 Task: Add a condition where "Hours since ticket status open Greater than Twenty" in recently solved tickets.
Action: Mouse moved to (120, 402)
Screenshot: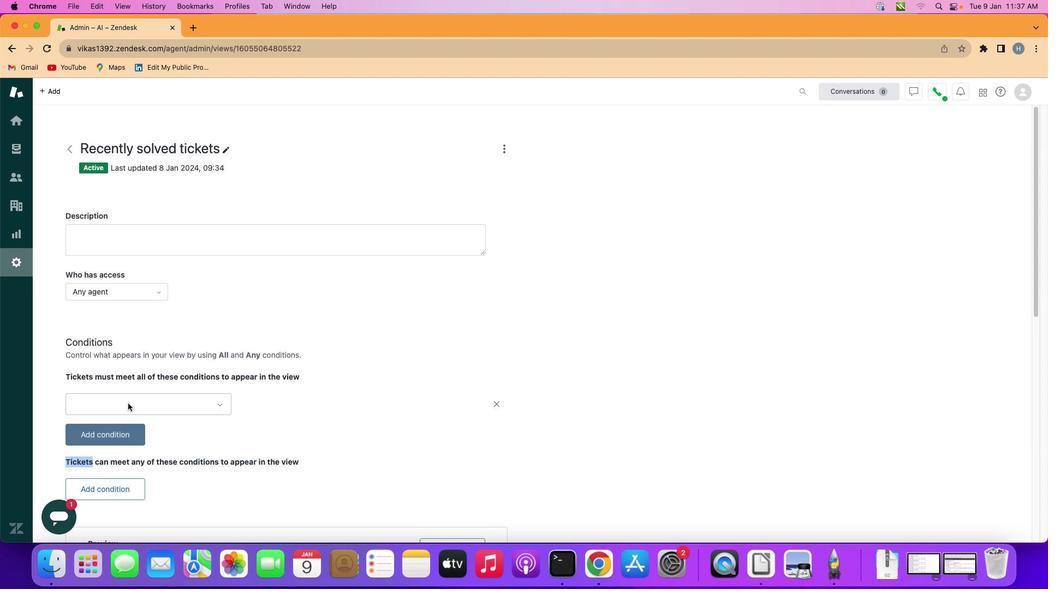 
Action: Mouse pressed left at (120, 402)
Screenshot: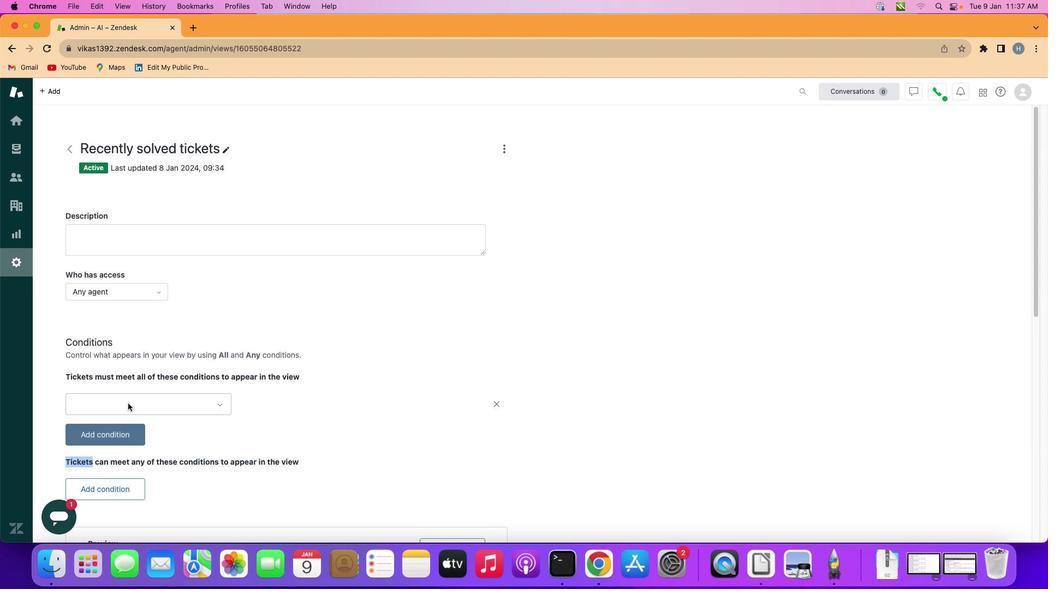 
Action: Mouse moved to (161, 400)
Screenshot: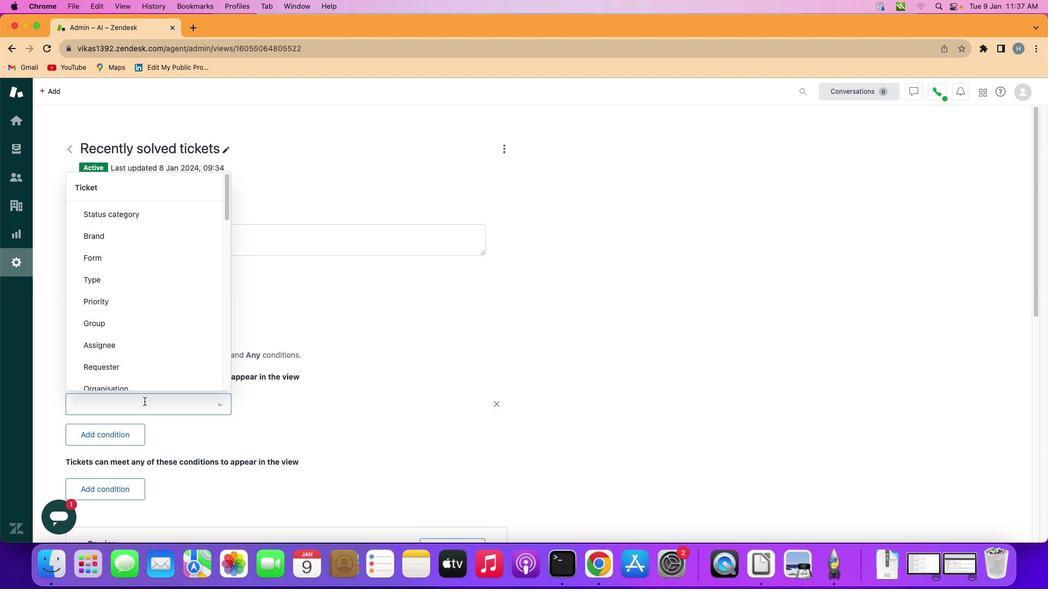 
Action: Mouse pressed left at (161, 400)
Screenshot: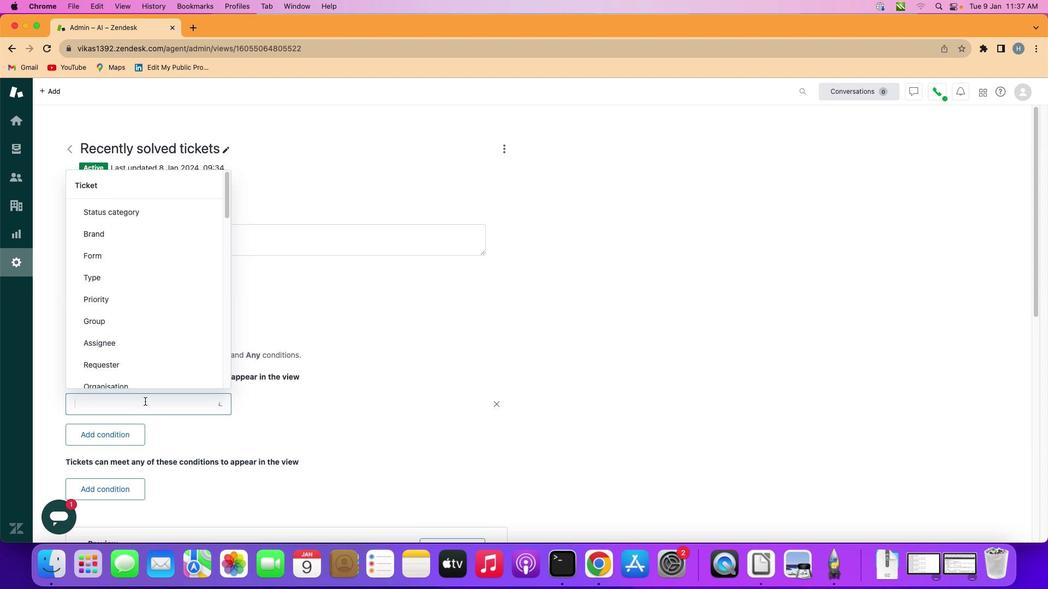 
Action: Mouse moved to (168, 322)
Screenshot: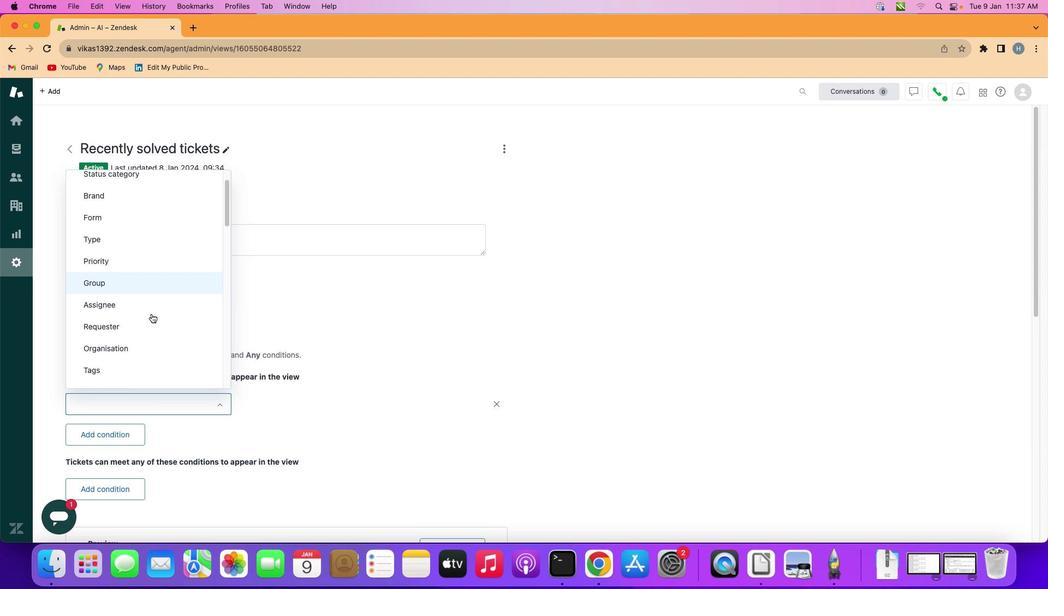 
Action: Mouse scrolled (168, 322) with delta (28, 40)
Screenshot: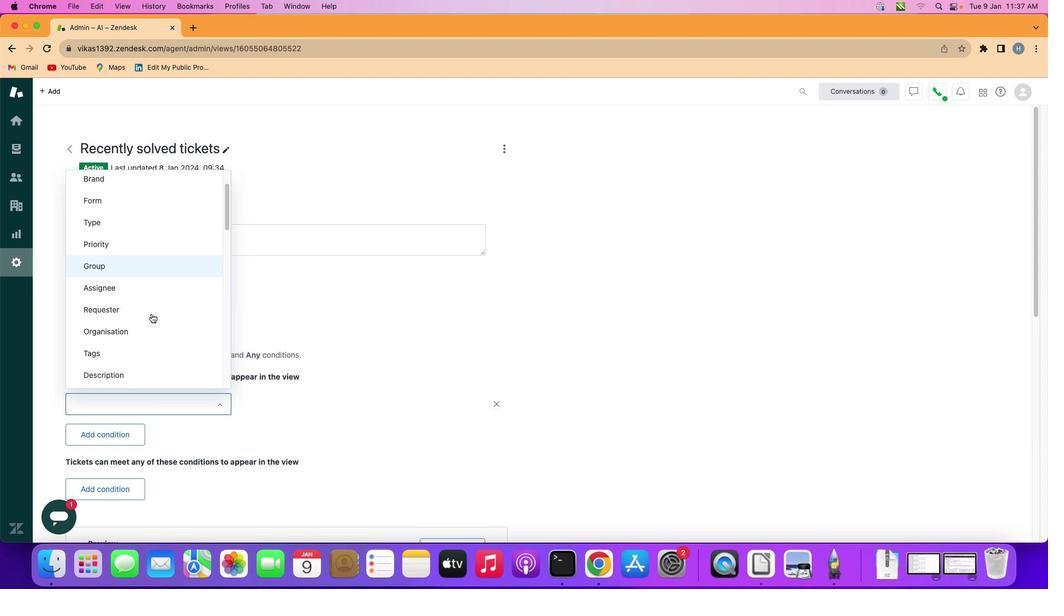 
Action: Mouse scrolled (168, 322) with delta (28, 42)
Screenshot: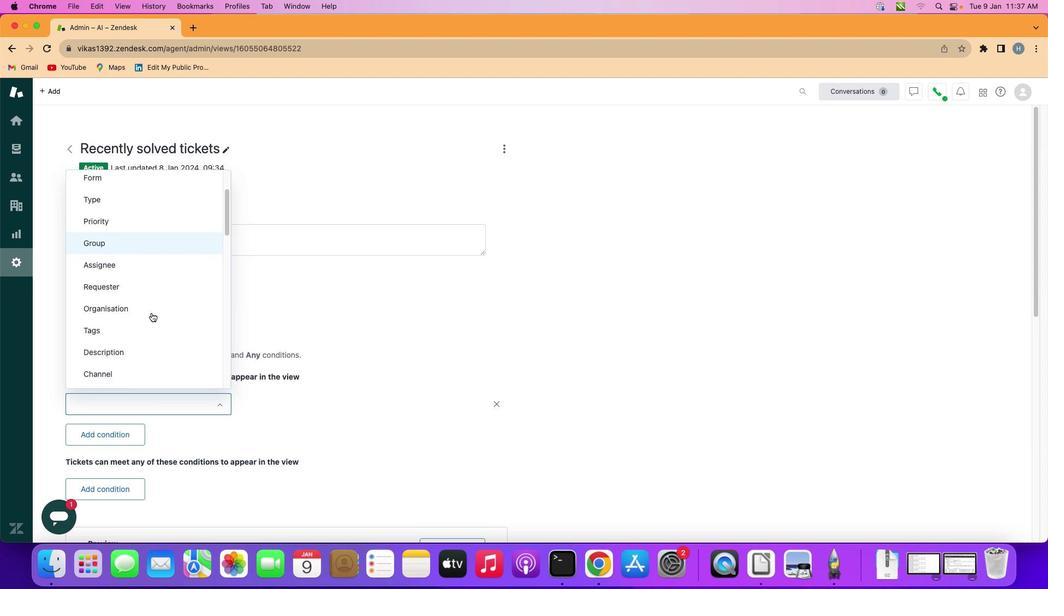 
Action: Mouse scrolled (168, 322) with delta (28, 40)
Screenshot: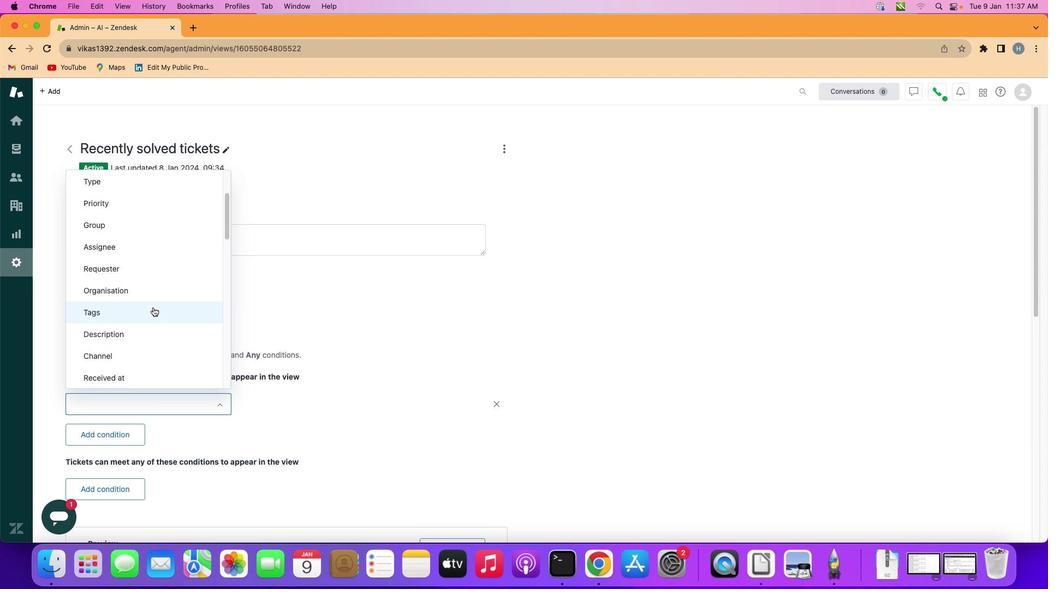 
Action: Mouse scrolled (168, 322) with delta (28, 40)
Screenshot: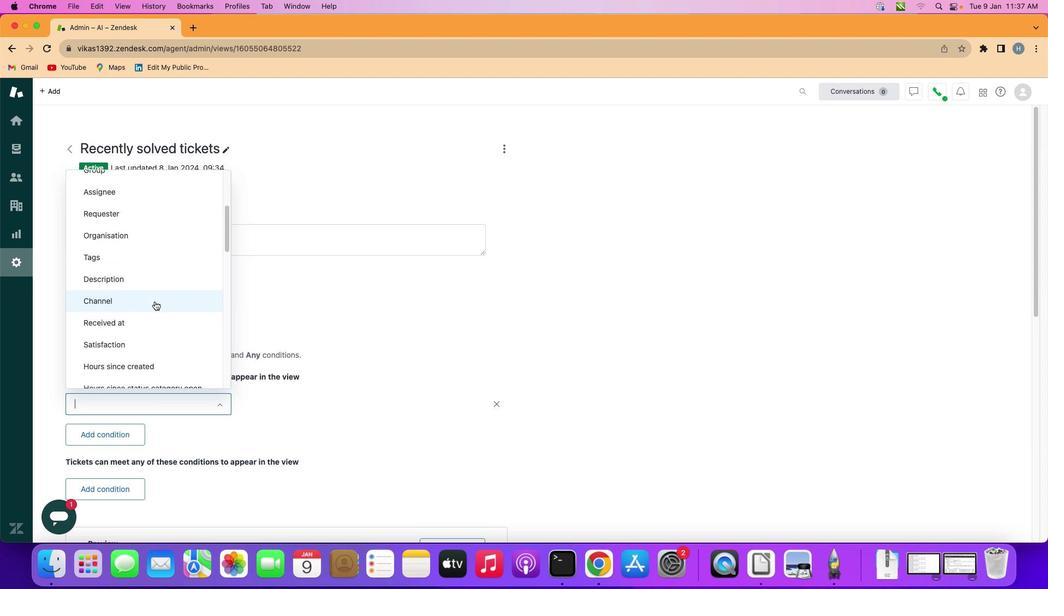 
Action: Mouse scrolled (168, 322) with delta (28, 40)
Screenshot: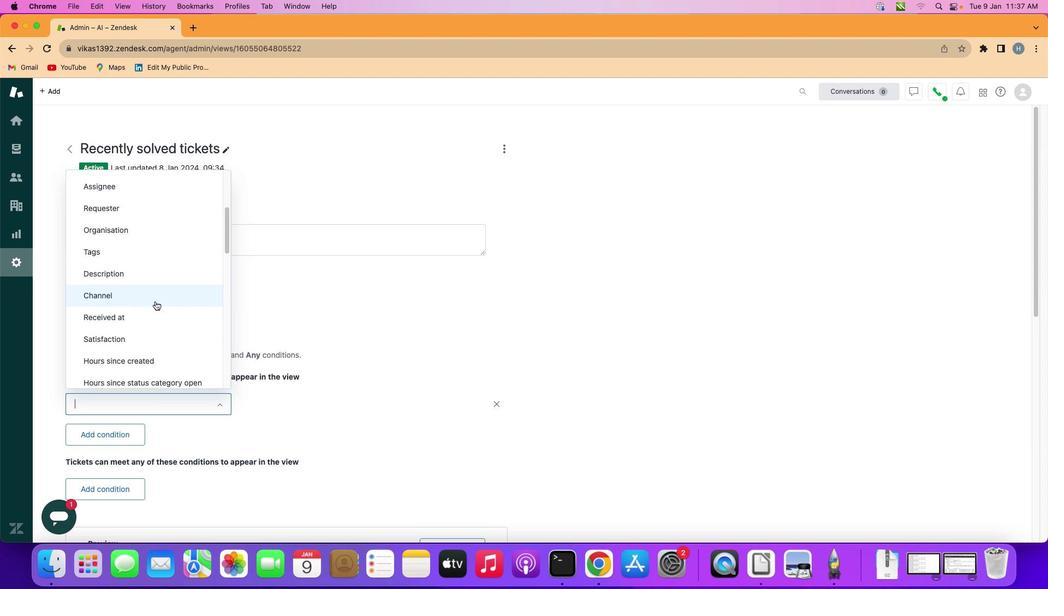 
Action: Mouse moved to (172, 315)
Screenshot: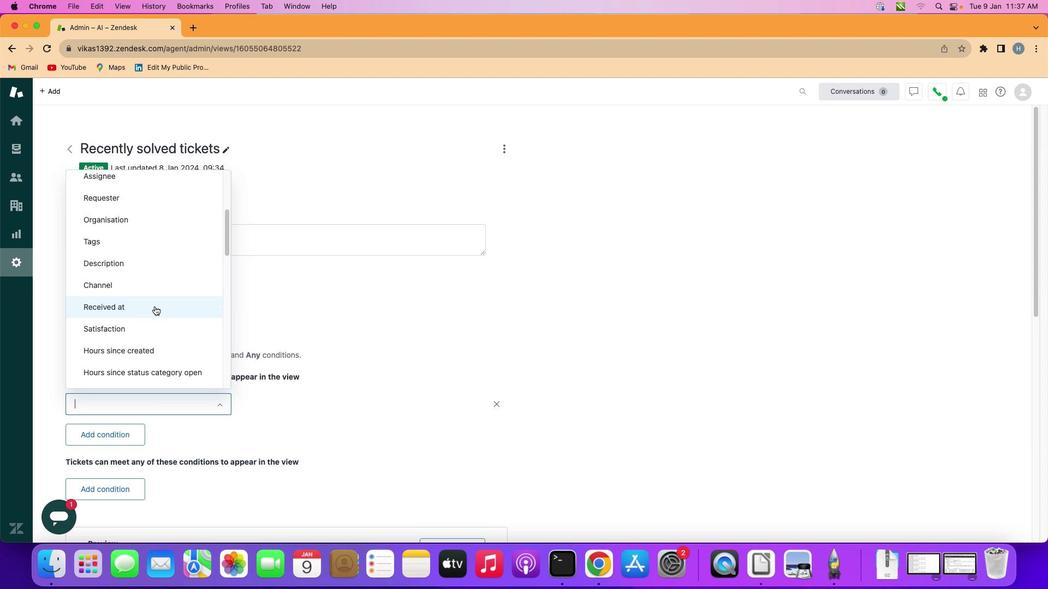 
Action: Mouse scrolled (172, 315) with delta (28, 40)
Screenshot: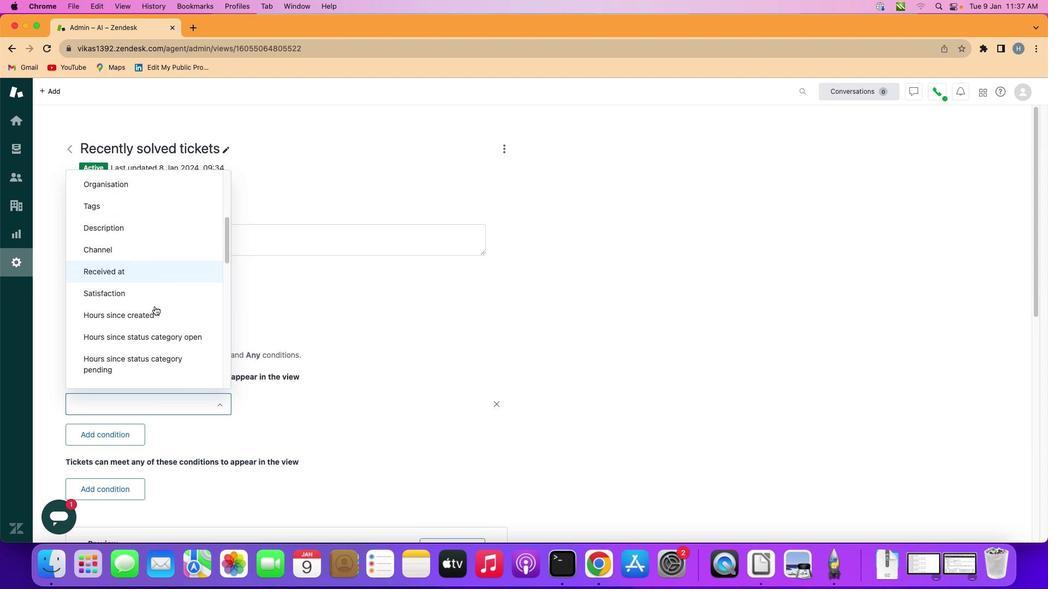 
Action: Mouse moved to (172, 315)
Screenshot: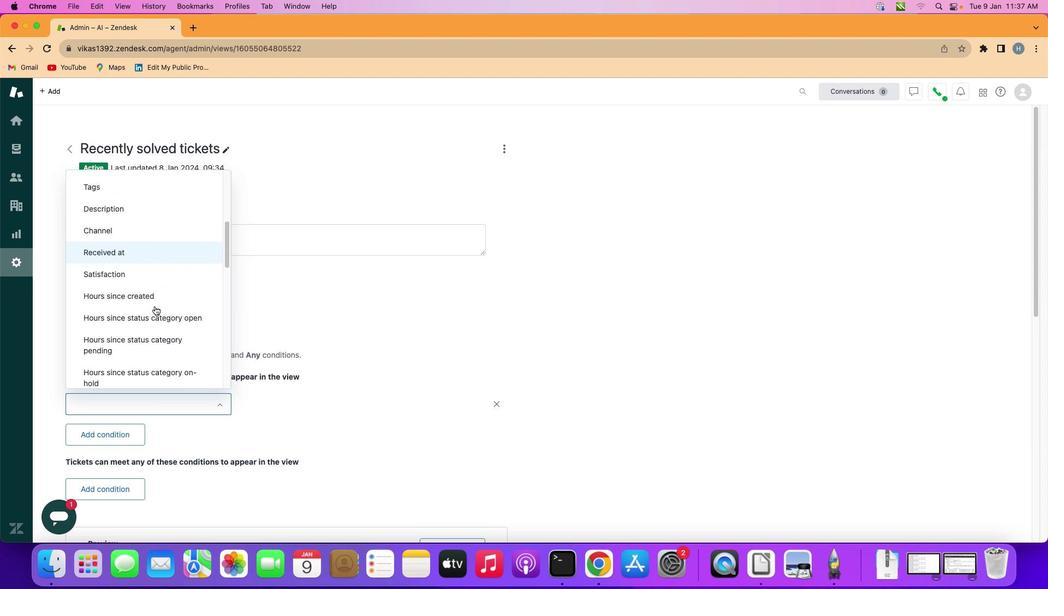 
Action: Mouse scrolled (172, 315) with delta (28, 40)
Screenshot: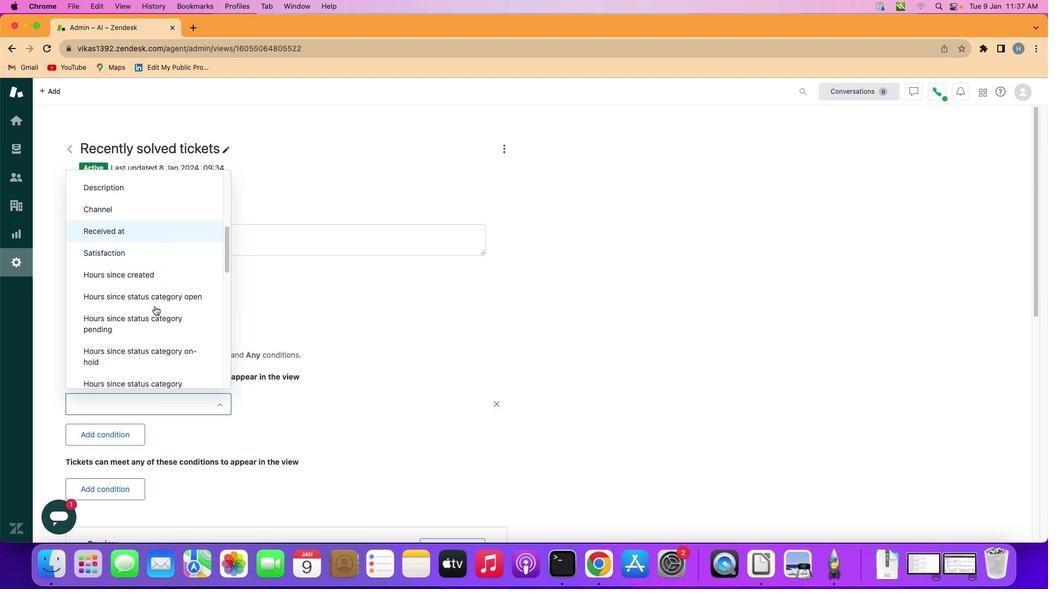
Action: Mouse scrolled (172, 315) with delta (28, 40)
Screenshot: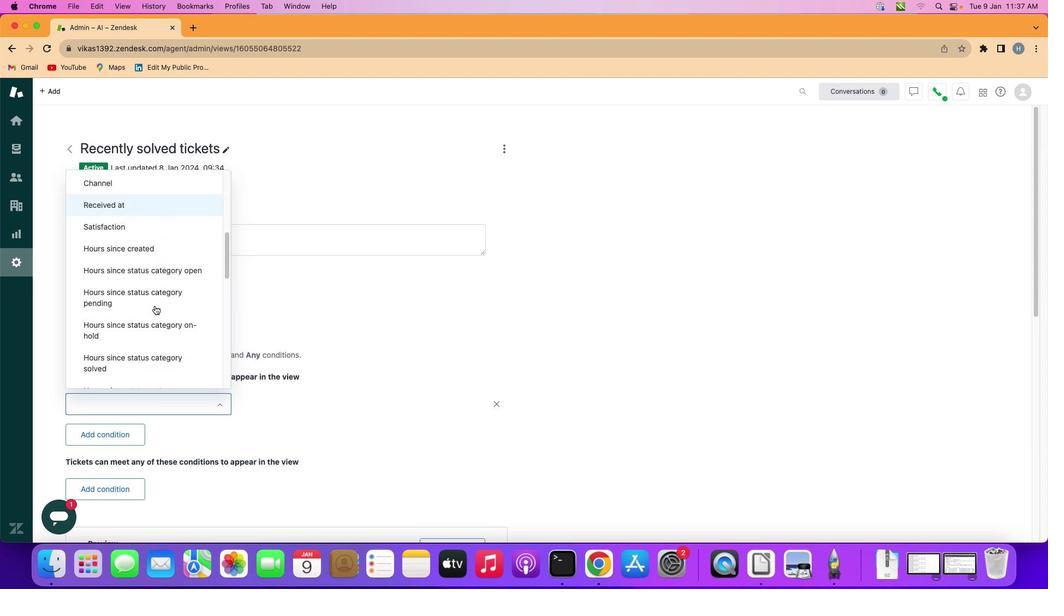 
Action: Mouse scrolled (172, 315) with delta (28, 40)
Screenshot: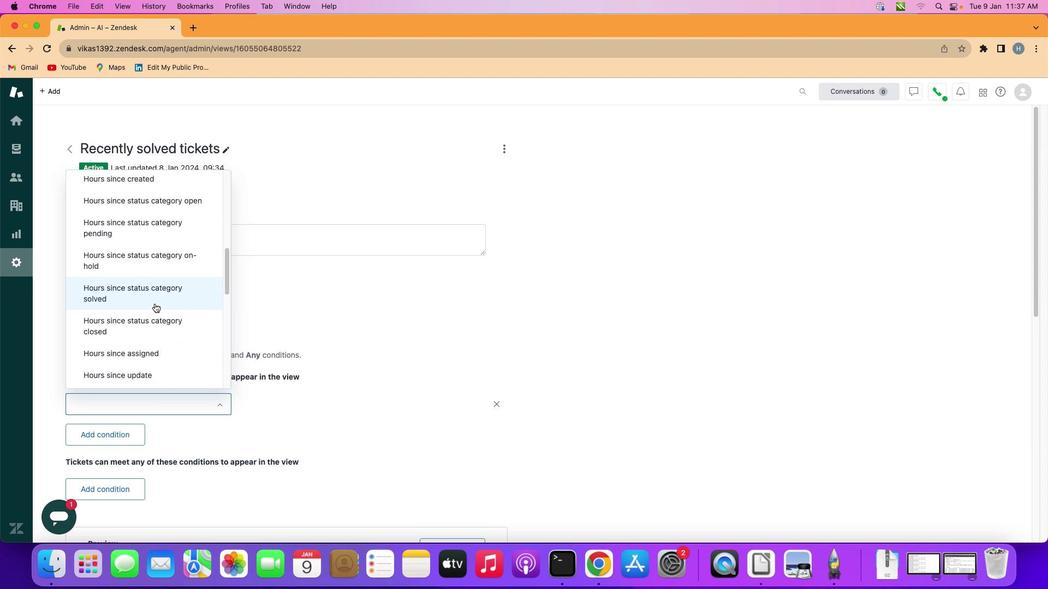 
Action: Mouse scrolled (172, 315) with delta (28, 39)
Screenshot: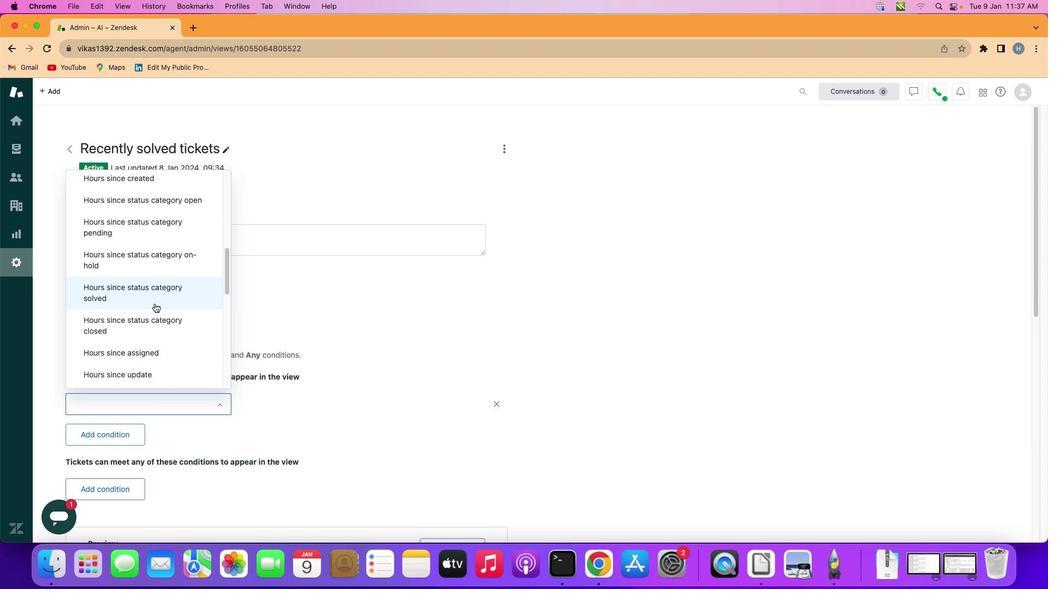 
Action: Mouse moved to (172, 313)
Screenshot: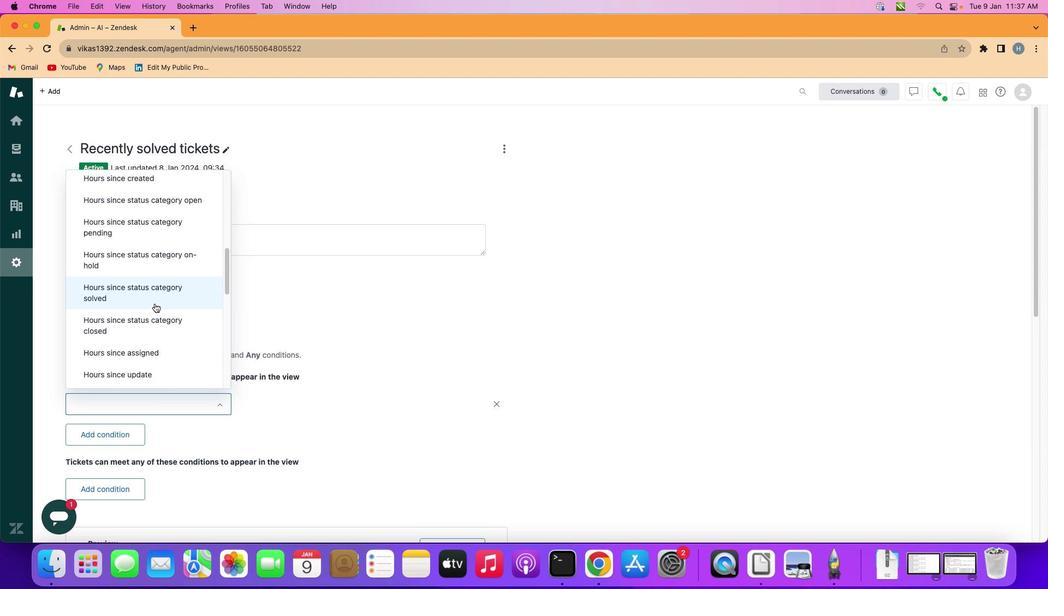
Action: Mouse scrolled (172, 313) with delta (28, 40)
Screenshot: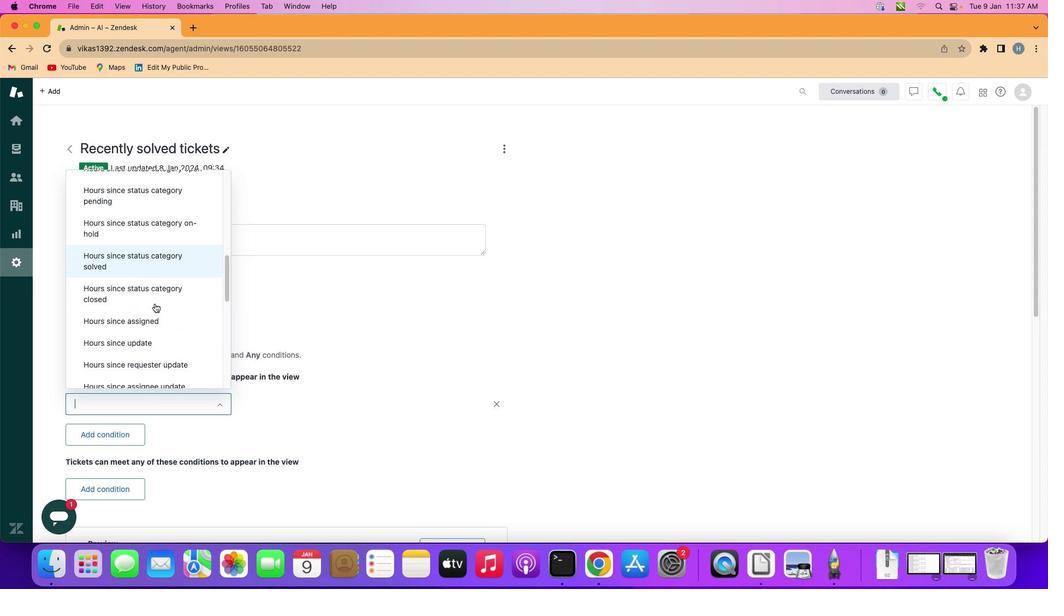 
Action: Mouse scrolled (172, 313) with delta (28, 40)
Screenshot: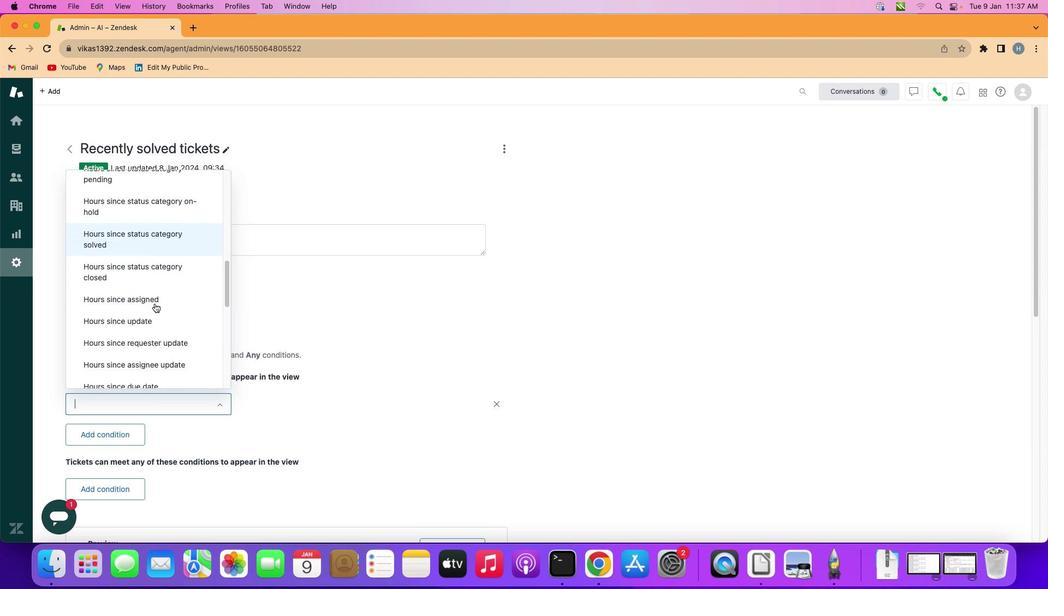 
Action: Mouse scrolled (172, 313) with delta (28, 40)
Screenshot: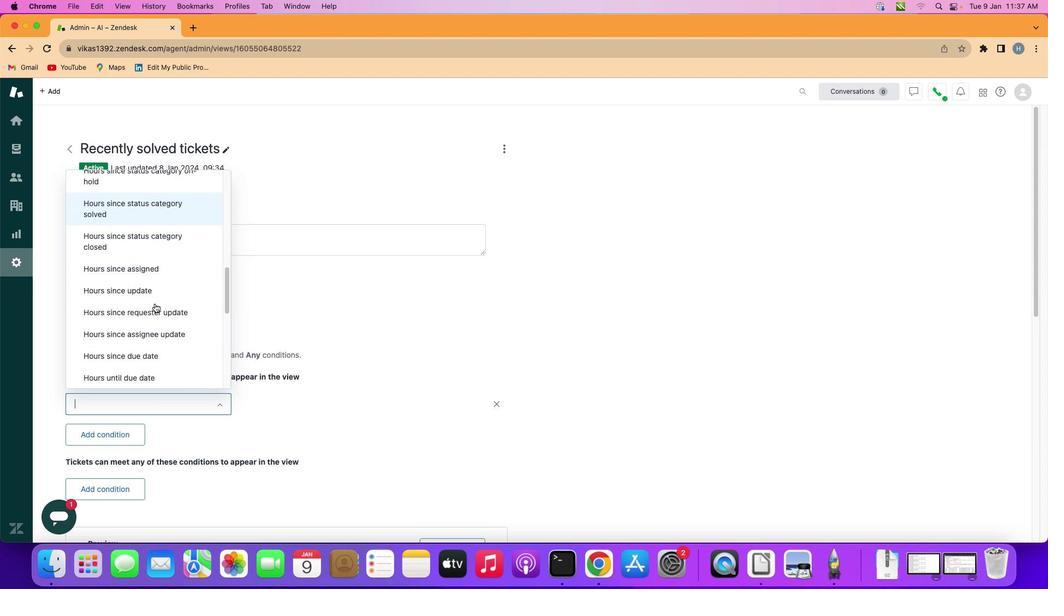 
Action: Mouse scrolled (172, 313) with delta (28, 40)
Screenshot: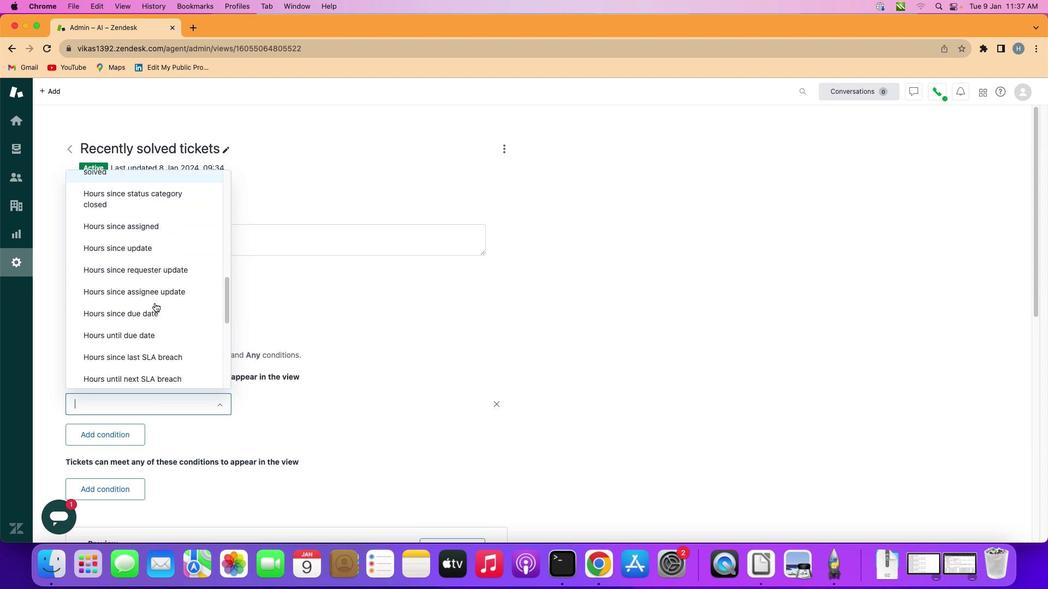 
Action: Mouse scrolled (172, 313) with delta (28, 40)
Screenshot: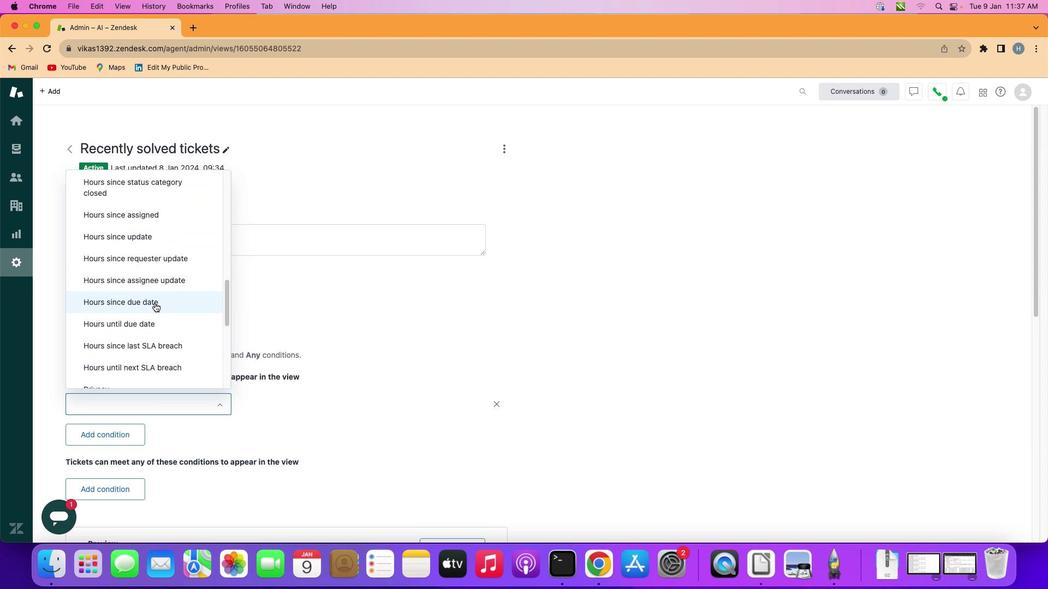 
Action: Mouse moved to (172, 312)
Screenshot: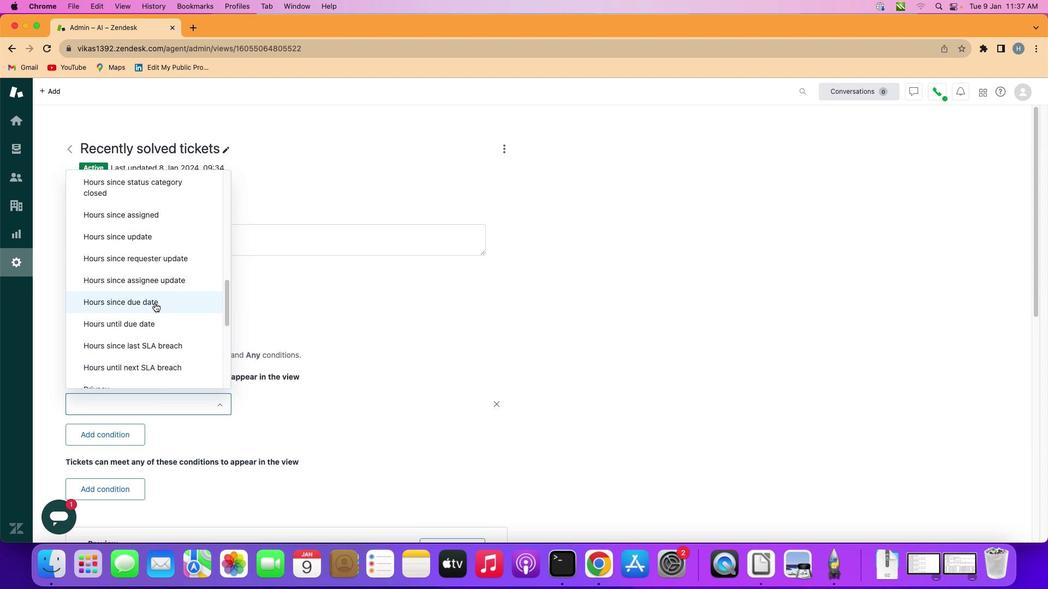 
Action: Mouse scrolled (172, 312) with delta (28, 40)
Screenshot: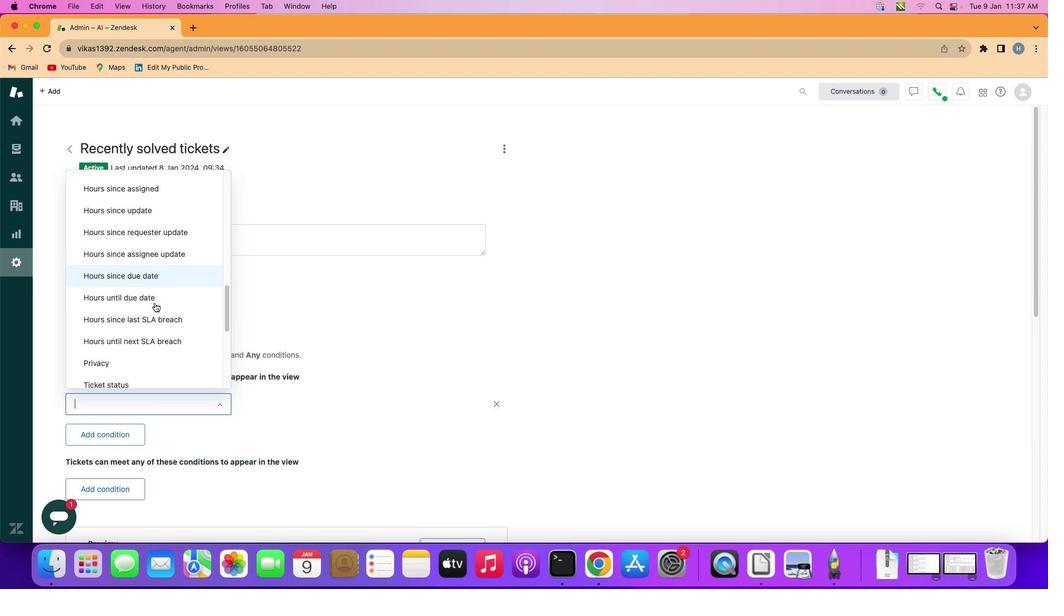 
Action: Mouse scrolled (172, 312) with delta (28, 40)
Screenshot: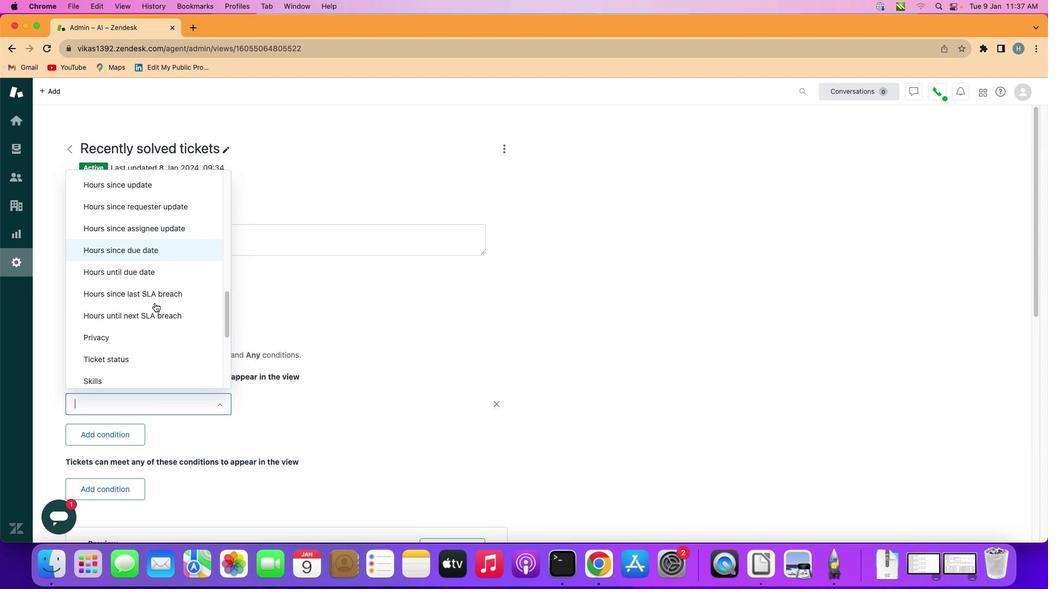 
Action: Mouse scrolled (172, 312) with delta (28, 40)
Screenshot: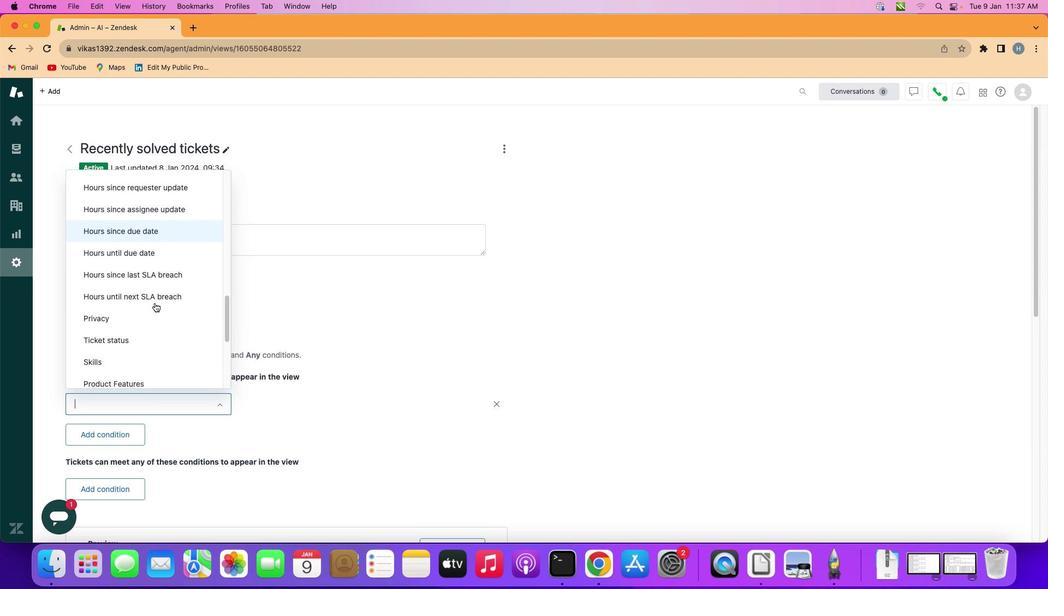 
Action: Mouse scrolled (172, 312) with delta (28, 40)
Screenshot: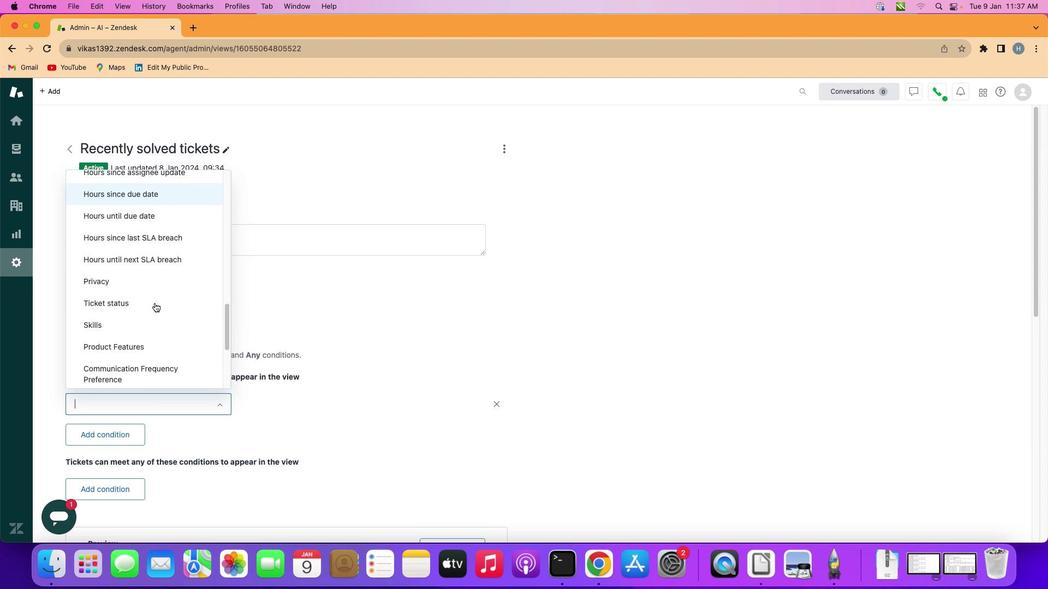 
Action: Mouse scrolled (172, 312) with delta (28, 40)
Screenshot: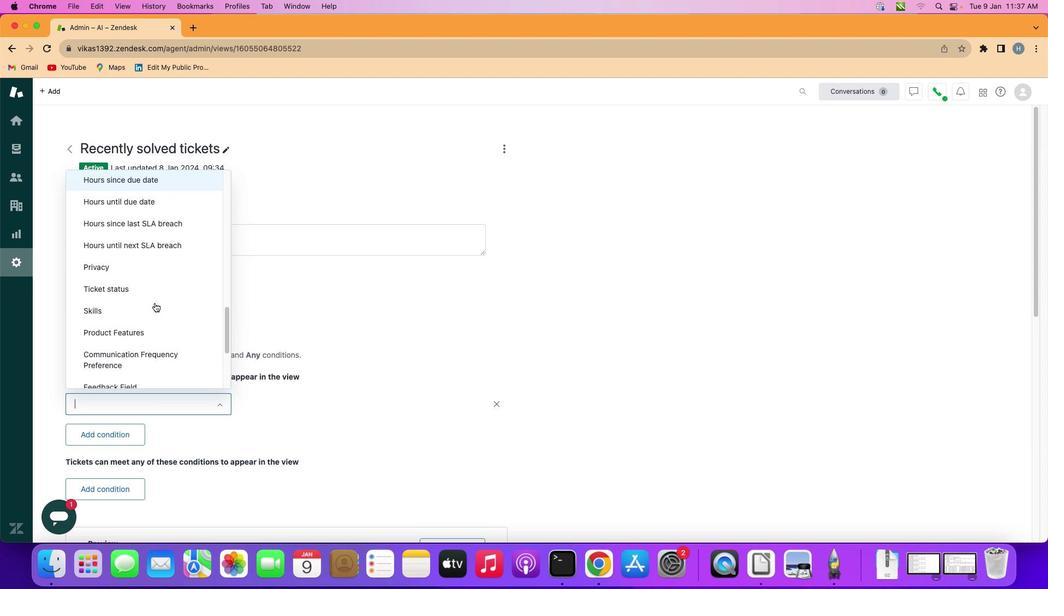 
Action: Mouse moved to (175, 312)
Screenshot: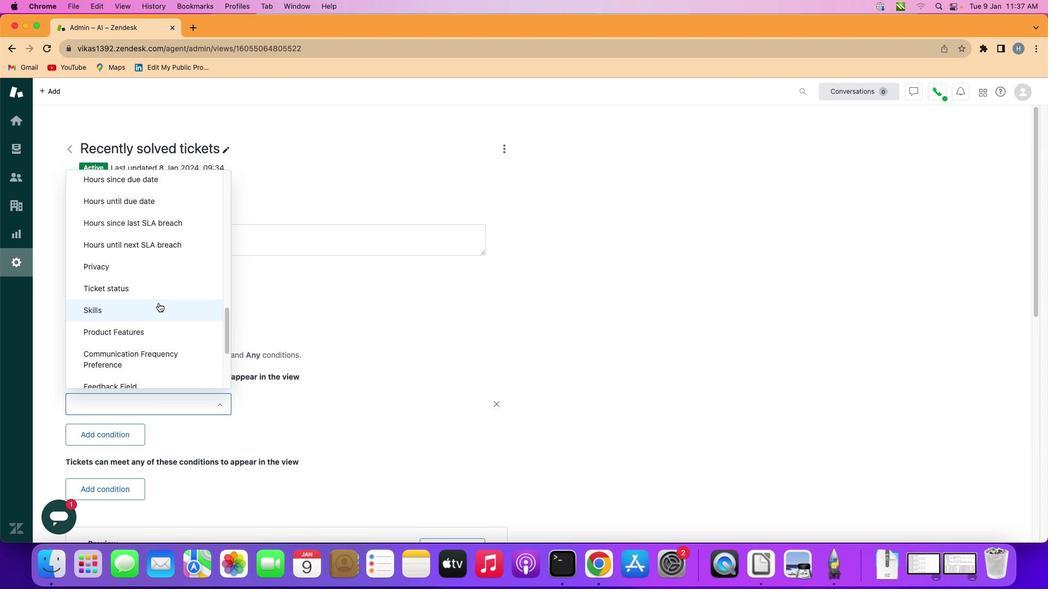 
Action: Mouse scrolled (175, 312) with delta (28, 40)
Screenshot: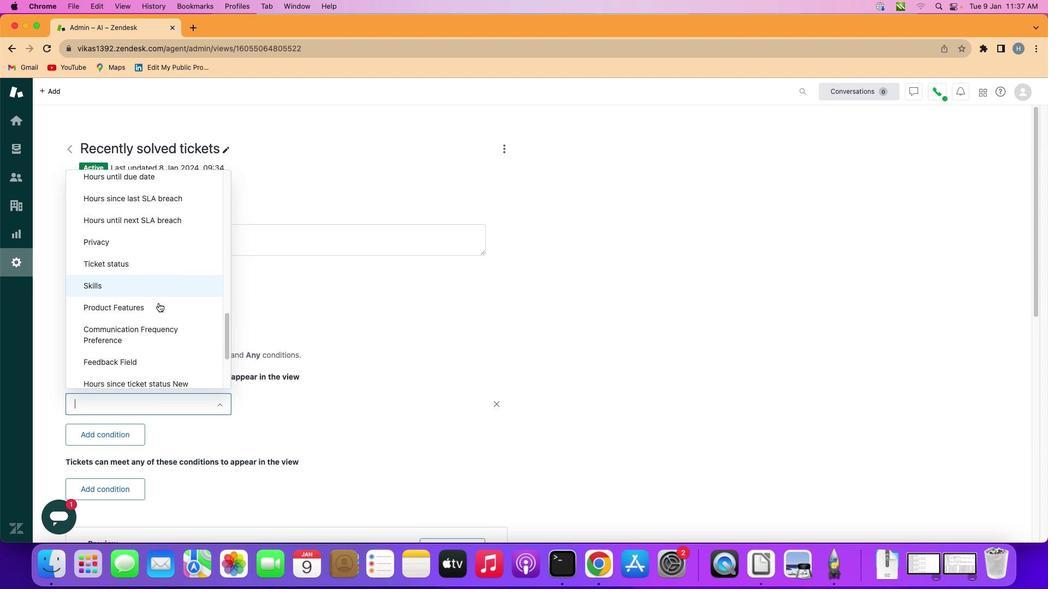 
Action: Mouse scrolled (175, 312) with delta (28, 40)
Screenshot: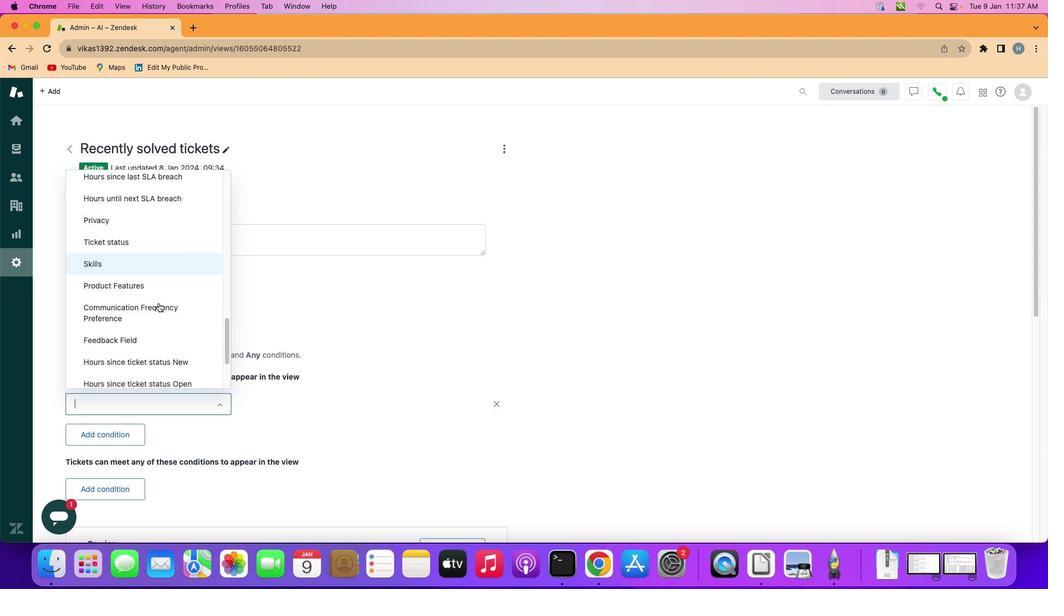 
Action: Mouse scrolled (175, 312) with delta (28, 40)
Screenshot: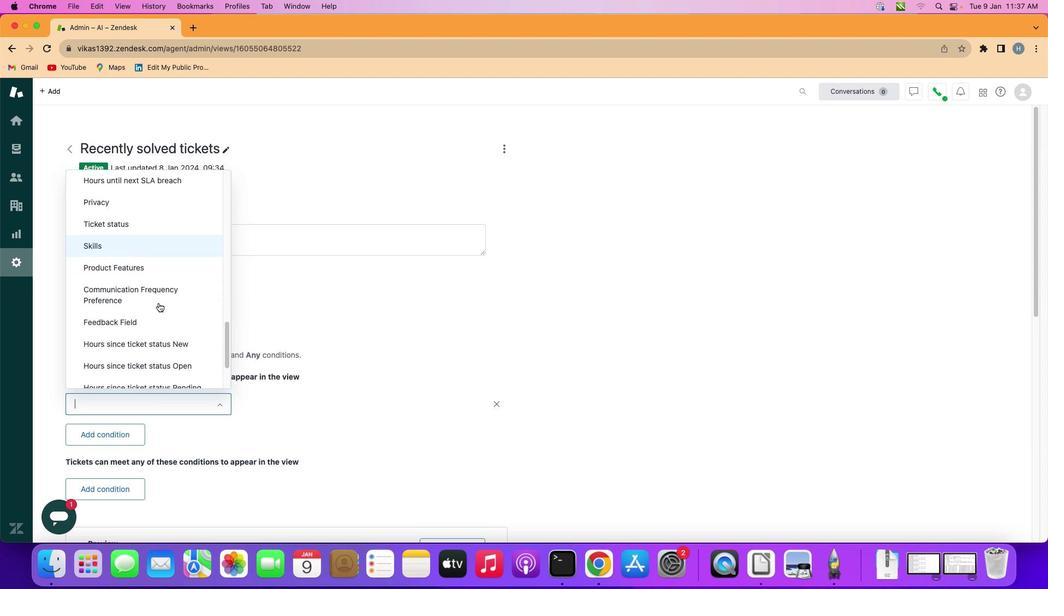 
Action: Mouse scrolled (175, 312) with delta (28, 40)
Screenshot: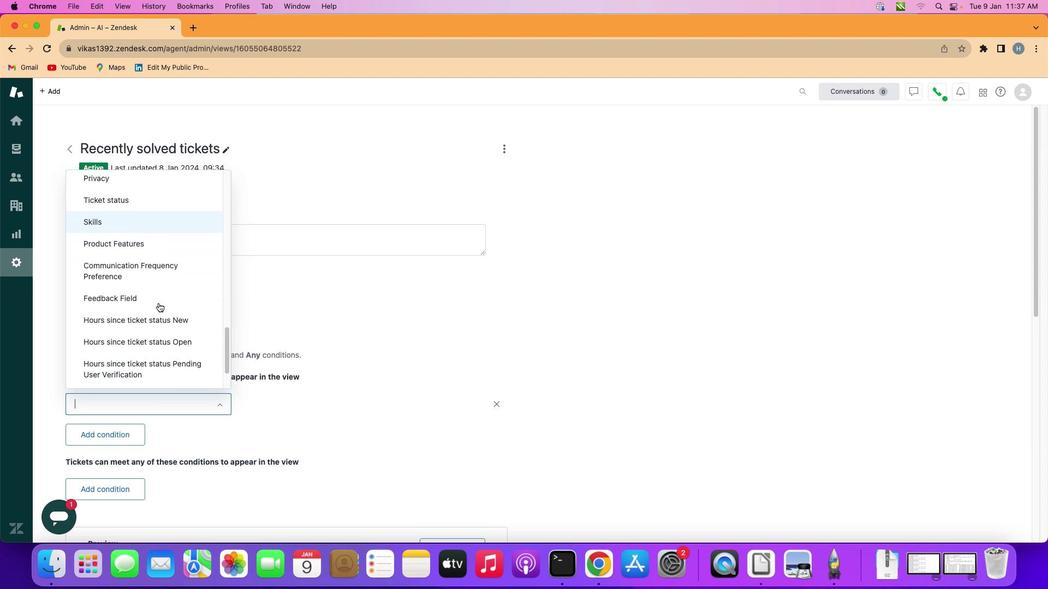 
Action: Mouse scrolled (175, 312) with delta (28, 40)
Screenshot: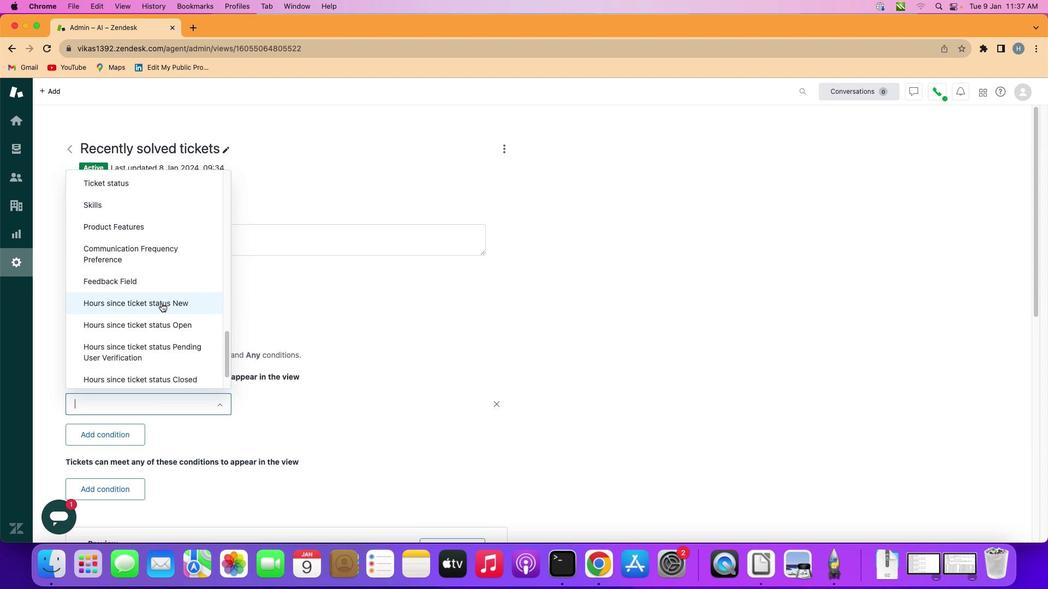 
Action: Mouse moved to (185, 328)
Screenshot: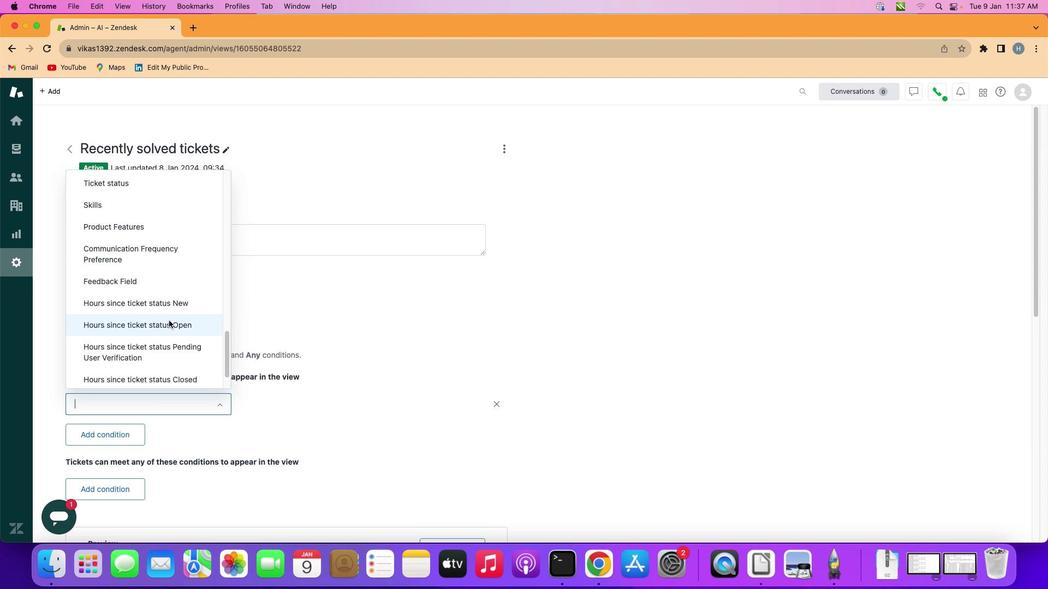 
Action: Mouse pressed left at (185, 328)
Screenshot: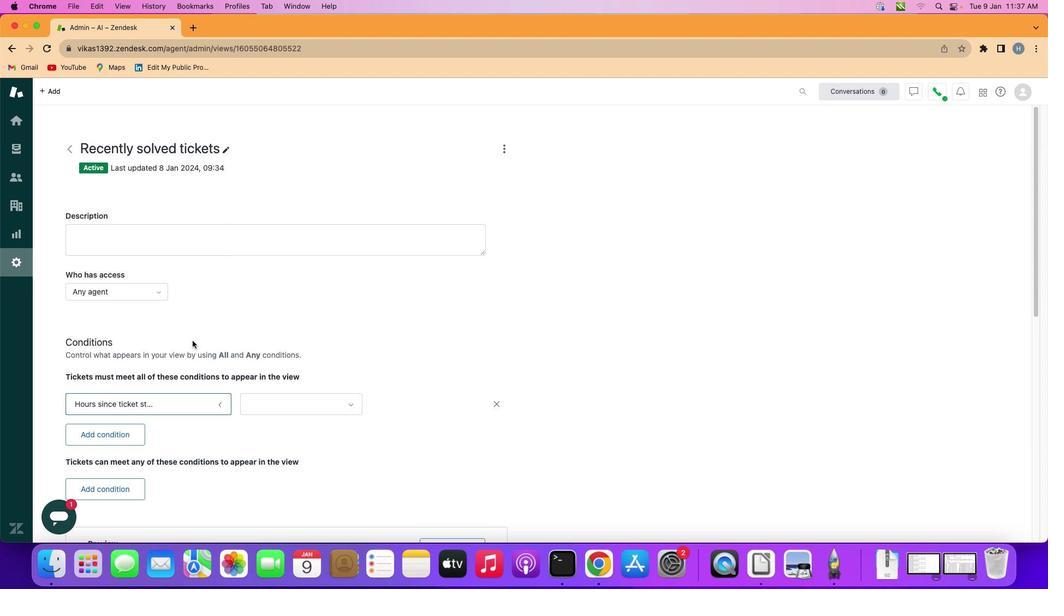 
Action: Mouse moved to (328, 406)
Screenshot: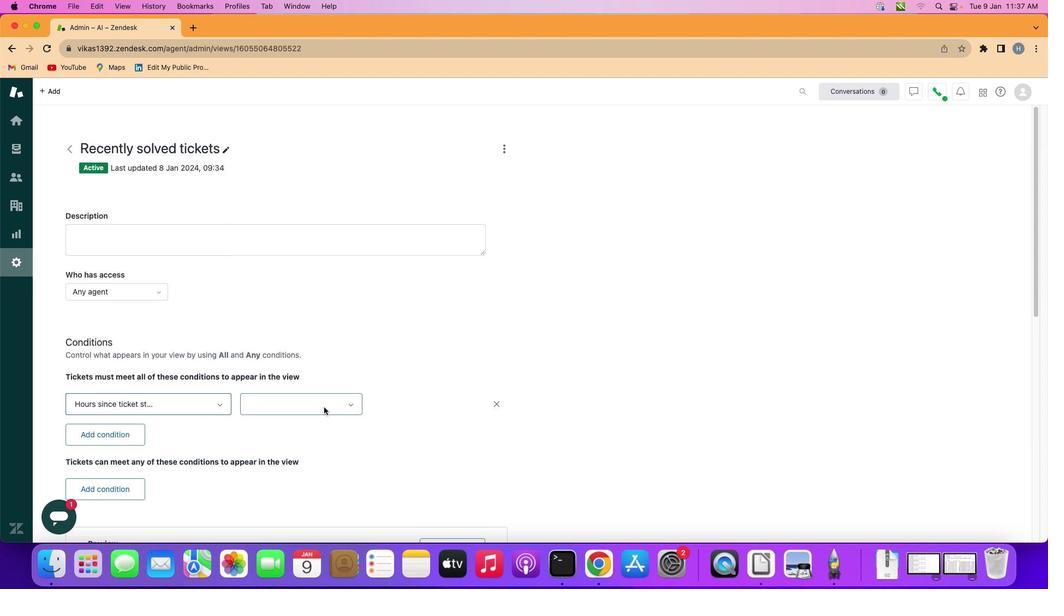 
Action: Mouse pressed left at (328, 406)
Screenshot: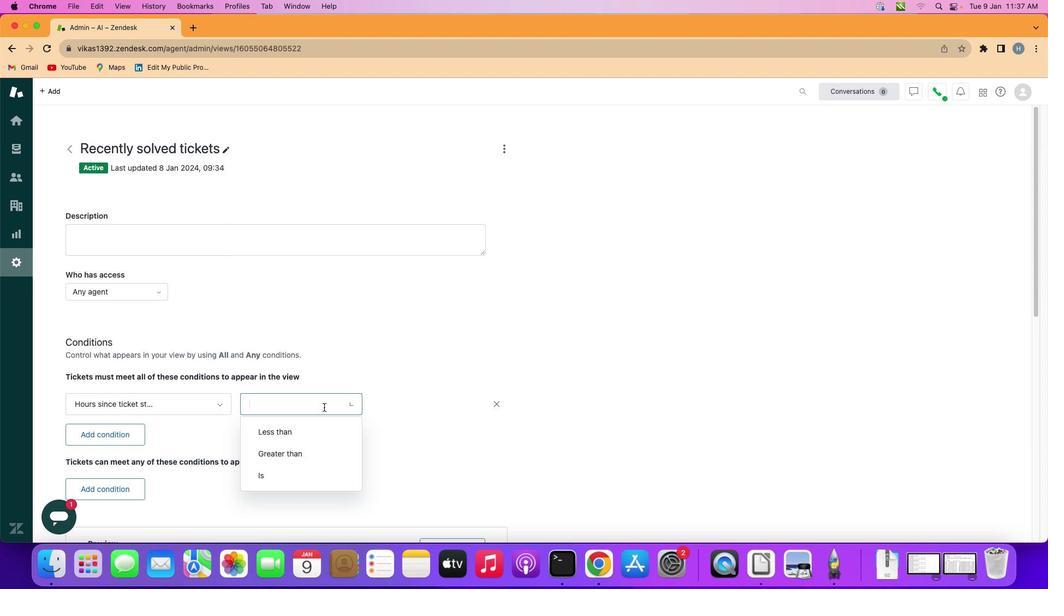 
Action: Mouse moved to (318, 439)
Screenshot: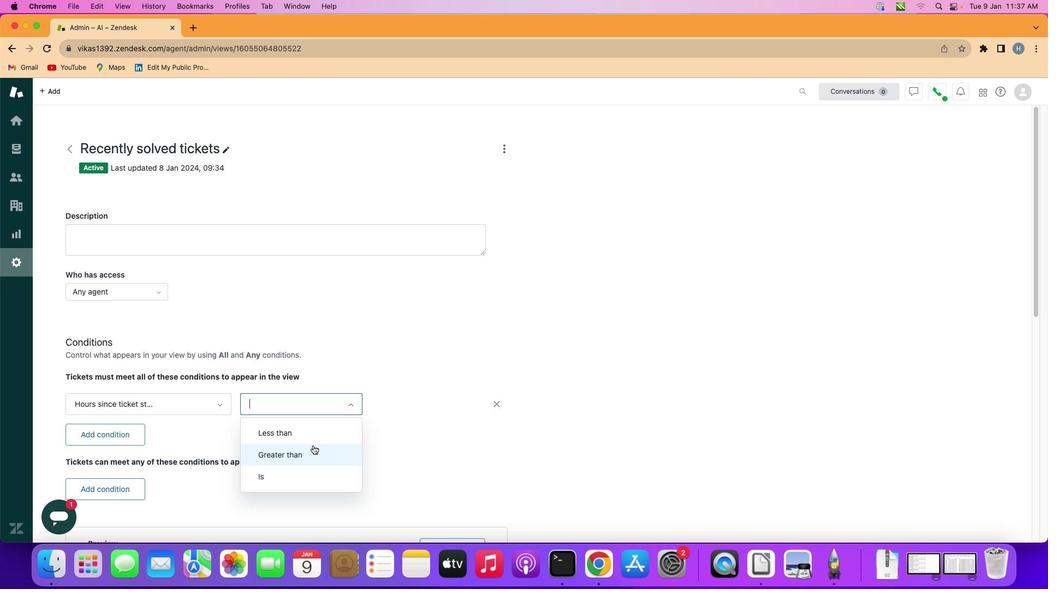 
Action: Mouse pressed left at (318, 439)
Screenshot: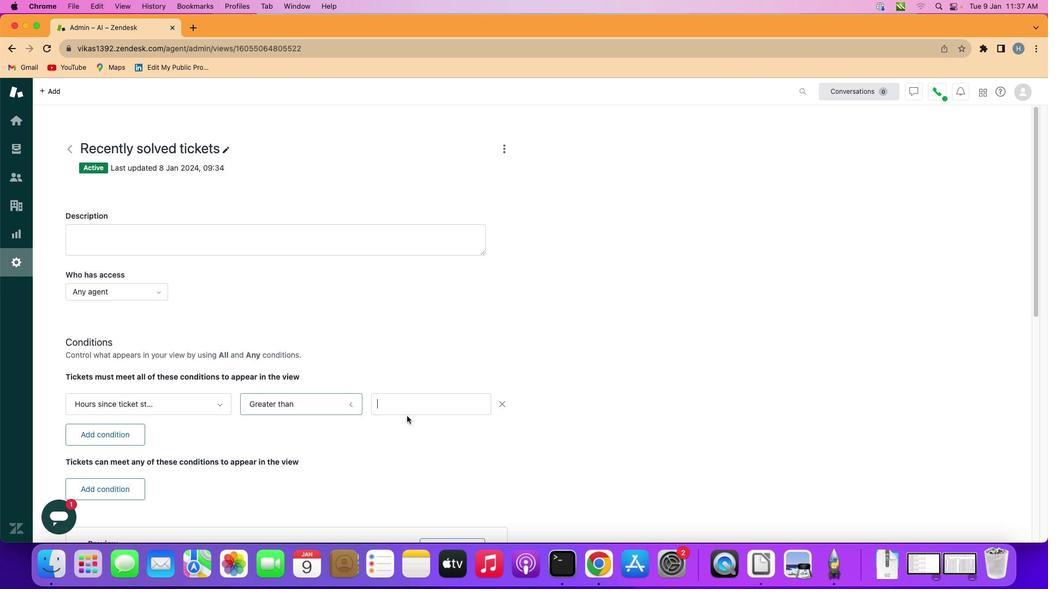 
Action: Mouse moved to (409, 403)
Screenshot: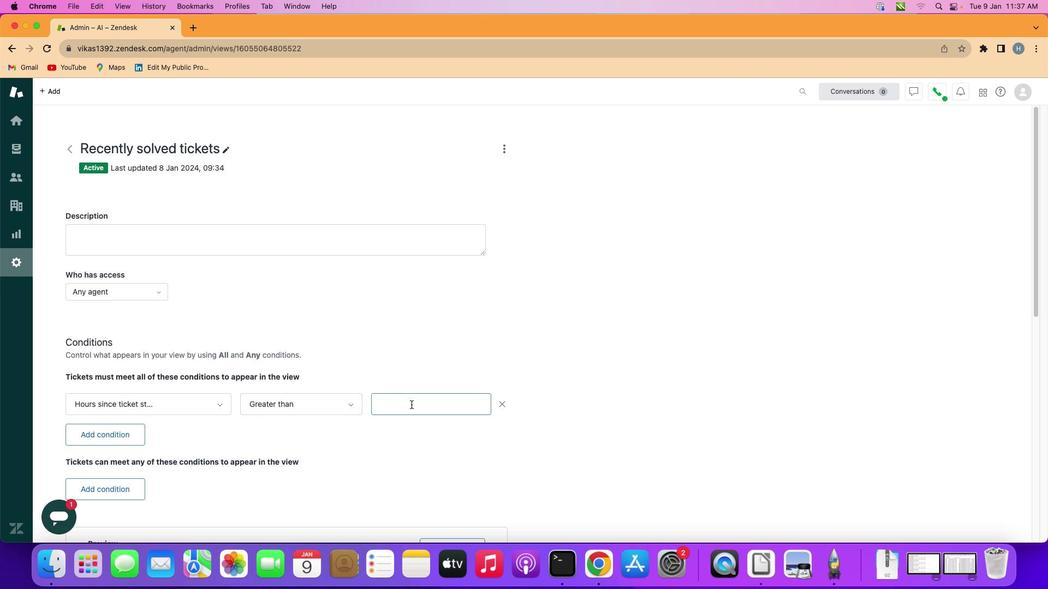 
Action: Mouse pressed left at (409, 403)
Screenshot: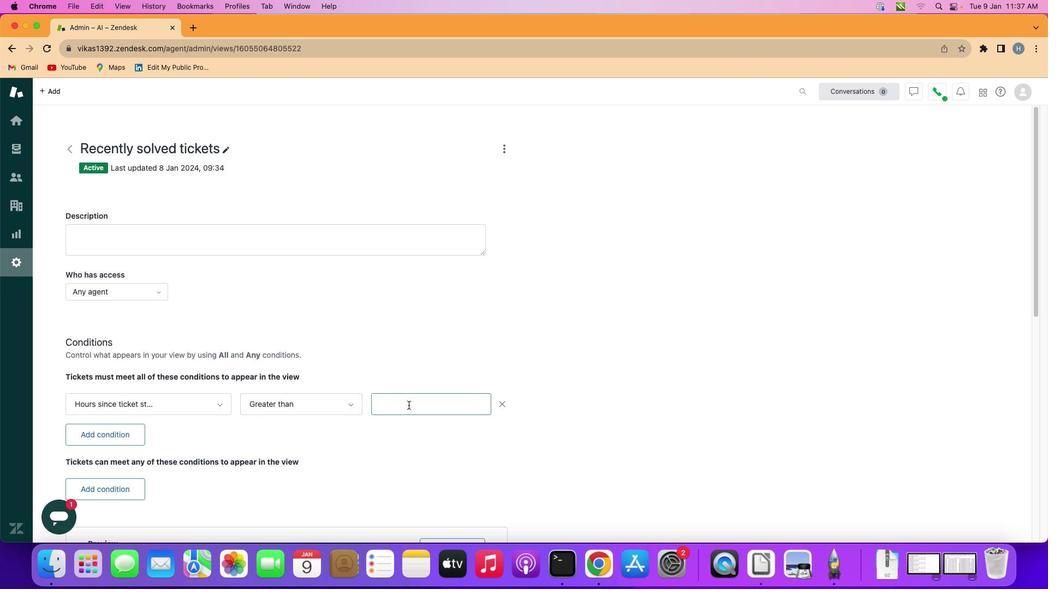 
Action: Mouse moved to (399, 407)
Screenshot: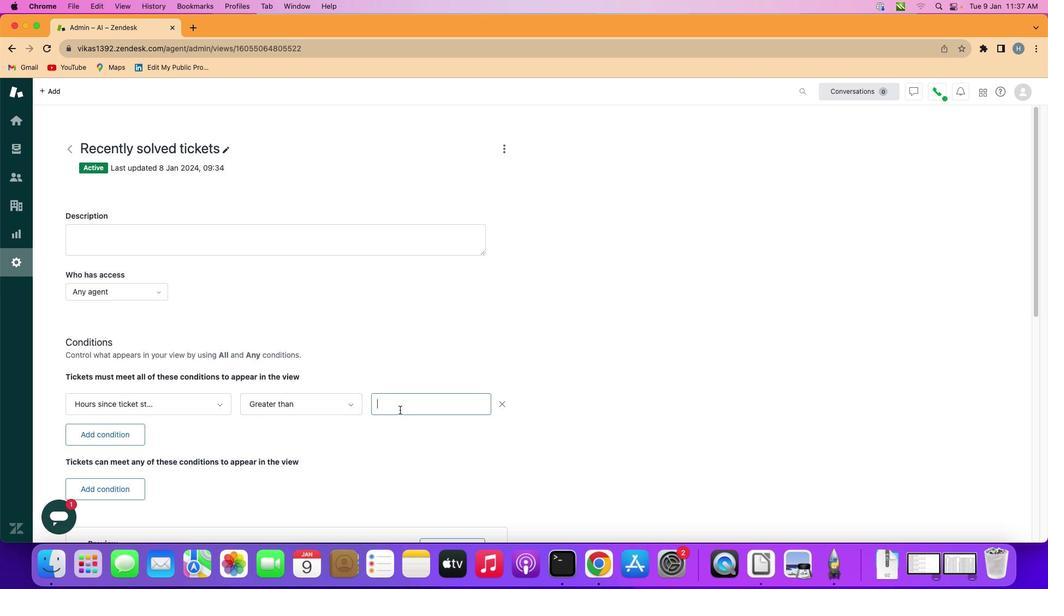
Action: Key pressed Key.shift'T''w''e''n''t''y'
Screenshot: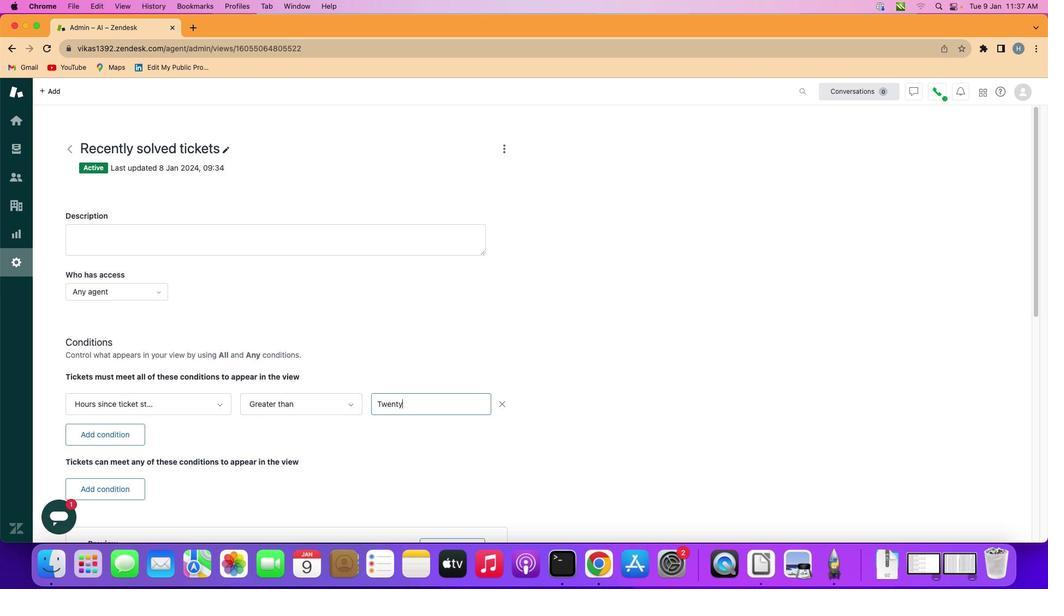 
Action: Mouse moved to (409, 422)
Screenshot: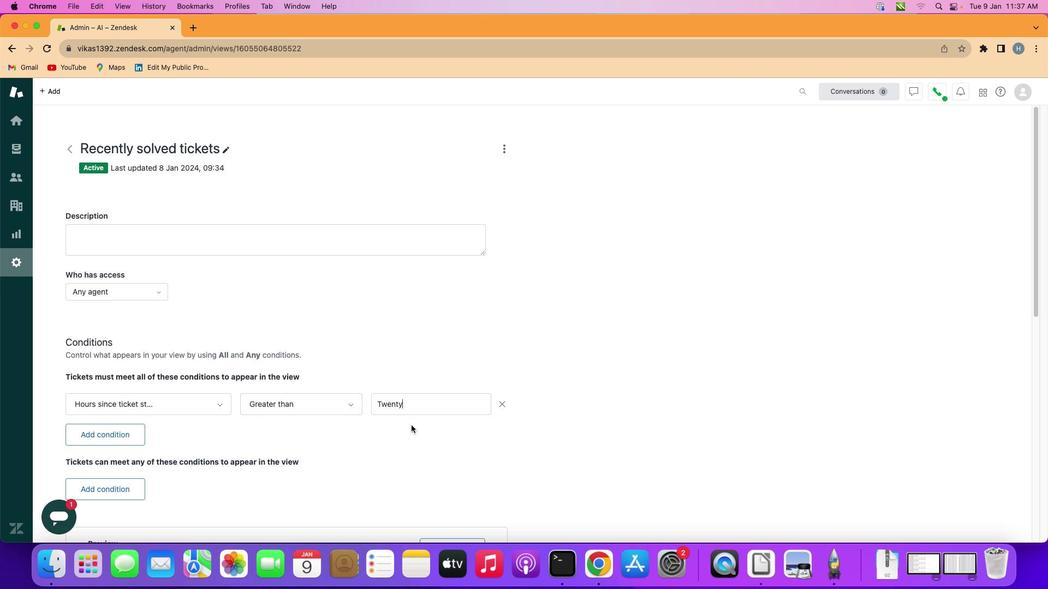 
